 Task: Filter people by profile language English.
Action: Mouse moved to (454, 67)
Screenshot: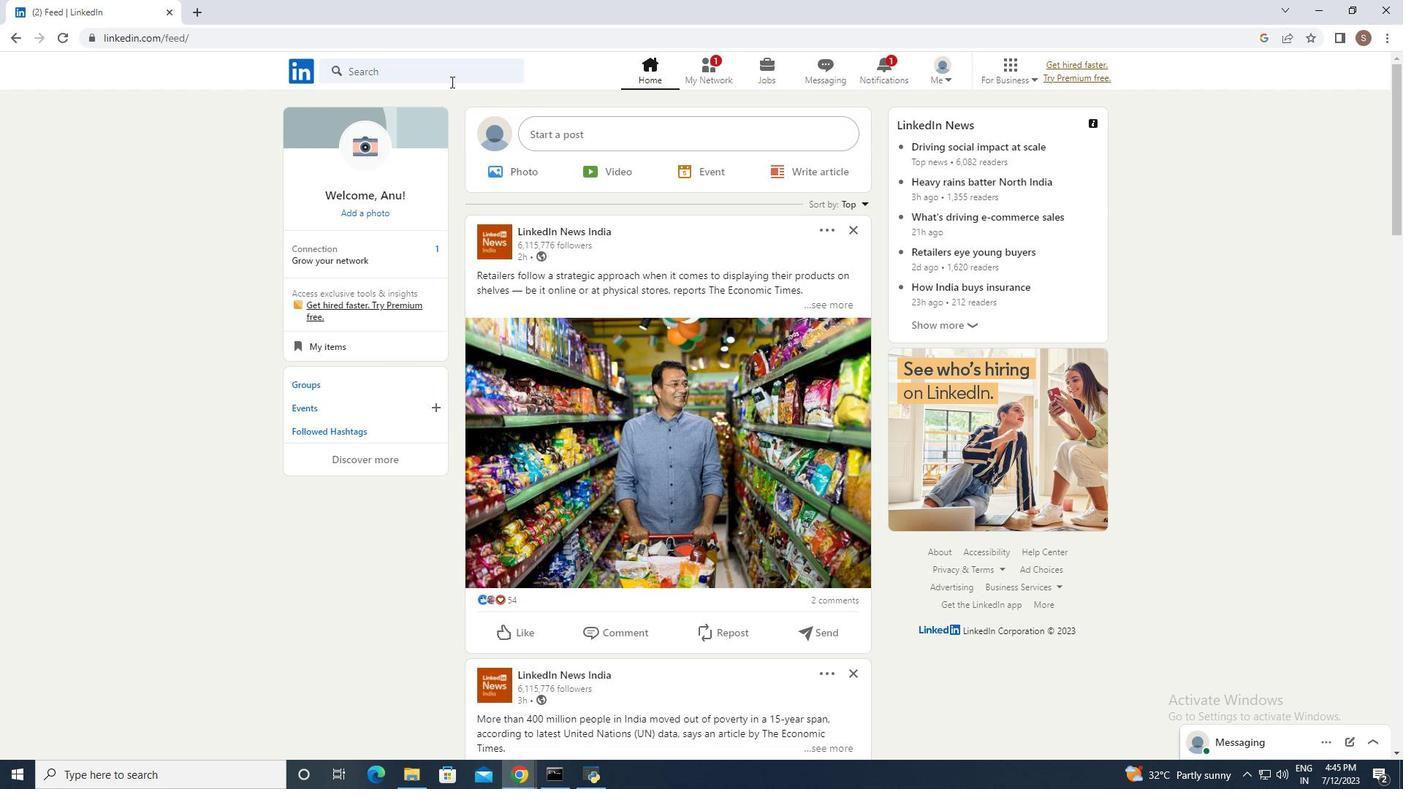 
Action: Mouse pressed left at (454, 67)
Screenshot: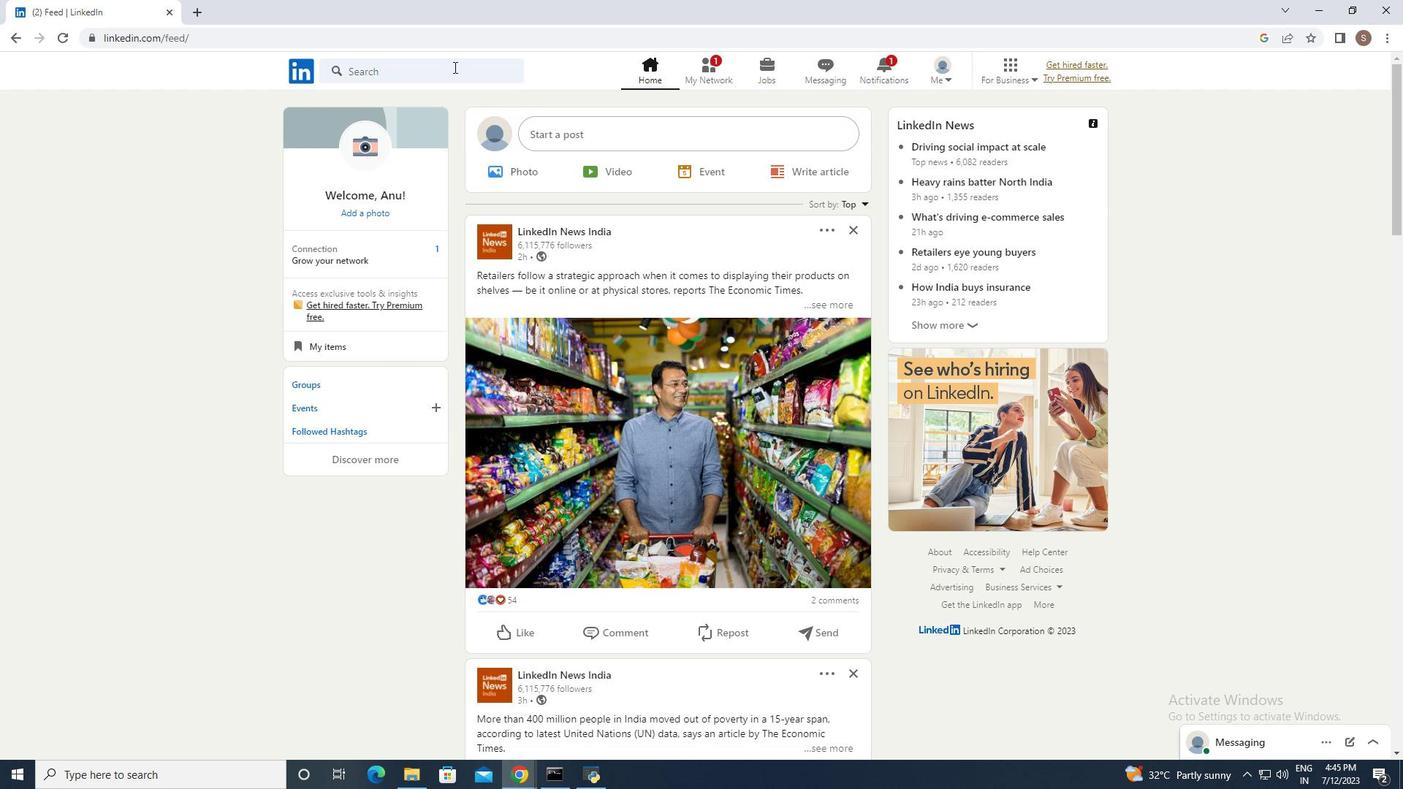 
Action: Mouse moved to (372, 200)
Screenshot: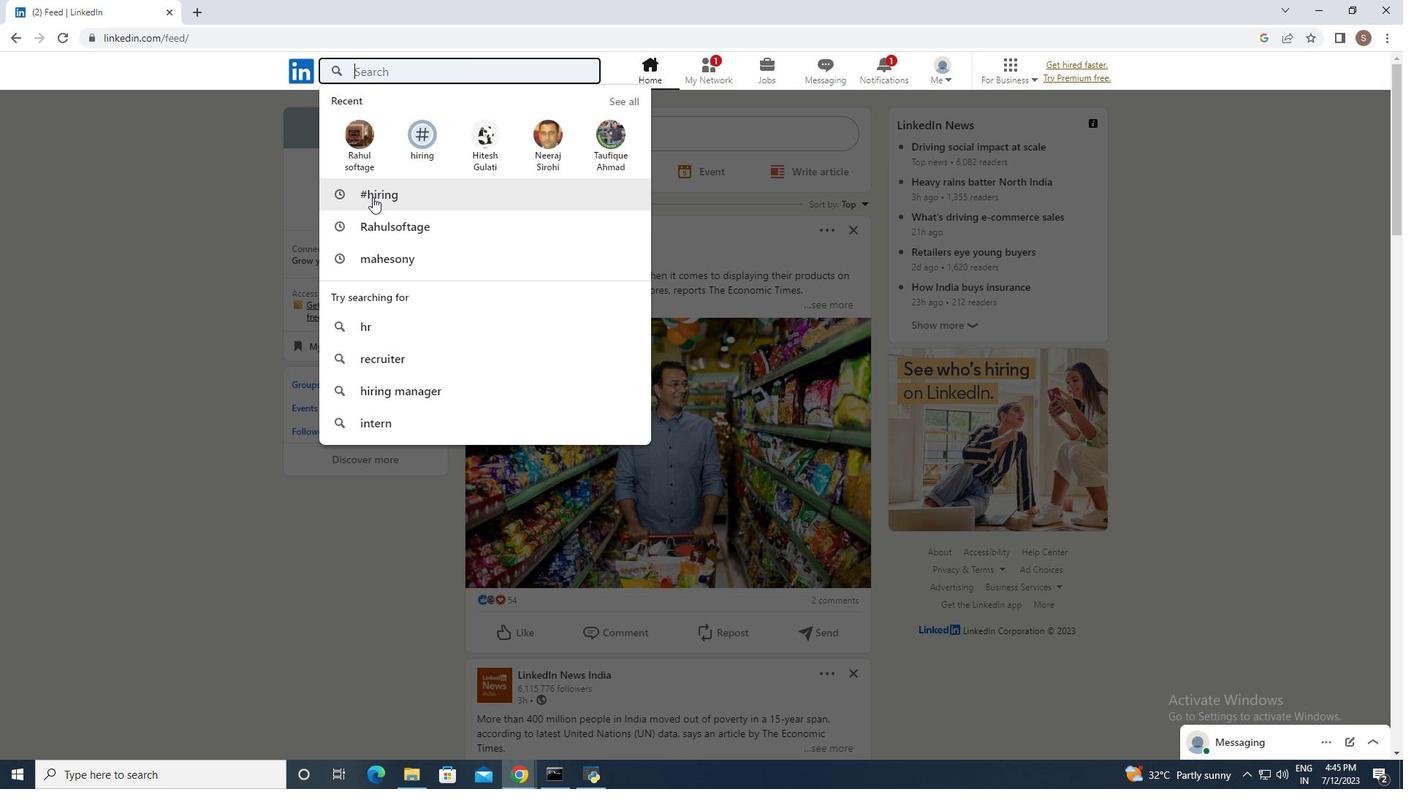 
Action: Mouse pressed left at (372, 200)
Screenshot: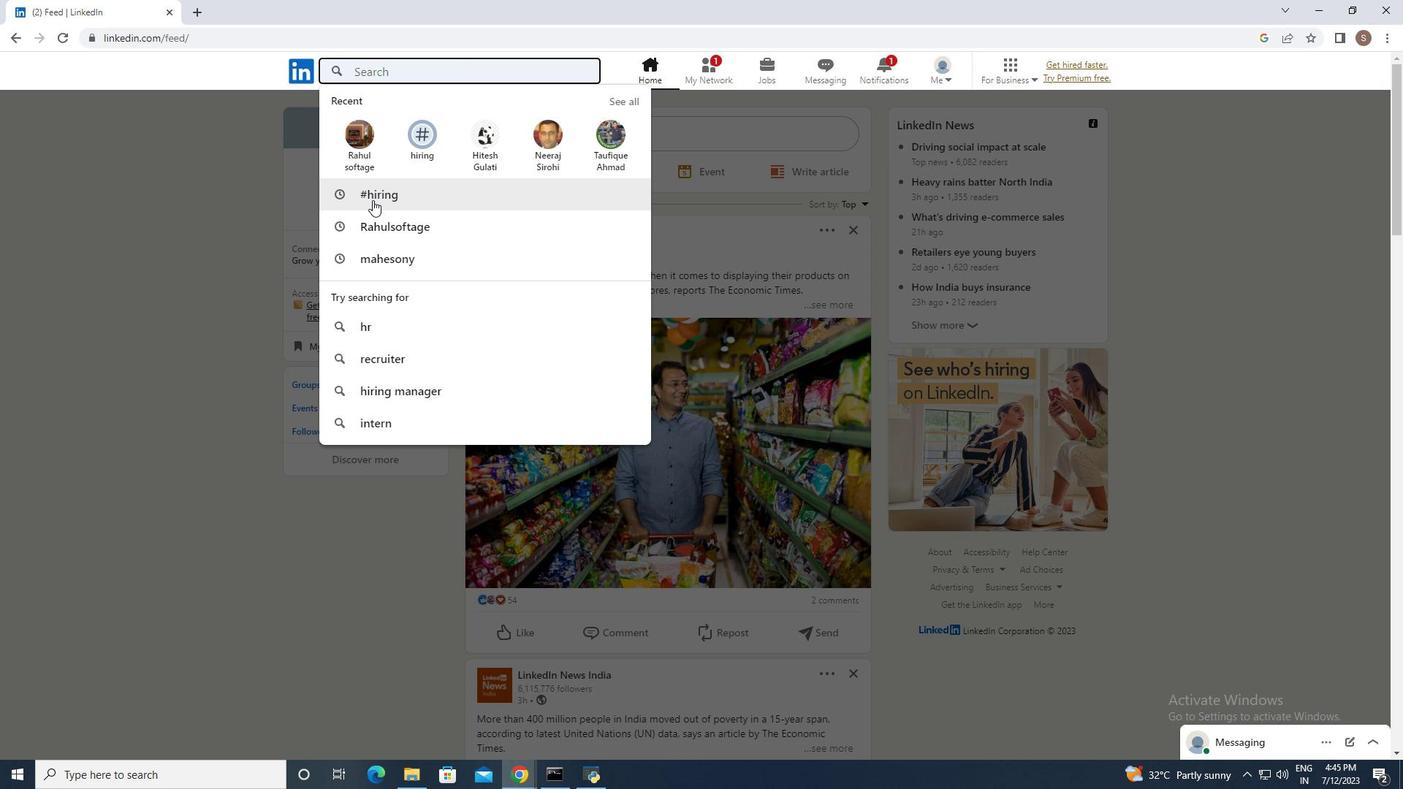 
Action: Mouse moved to (417, 106)
Screenshot: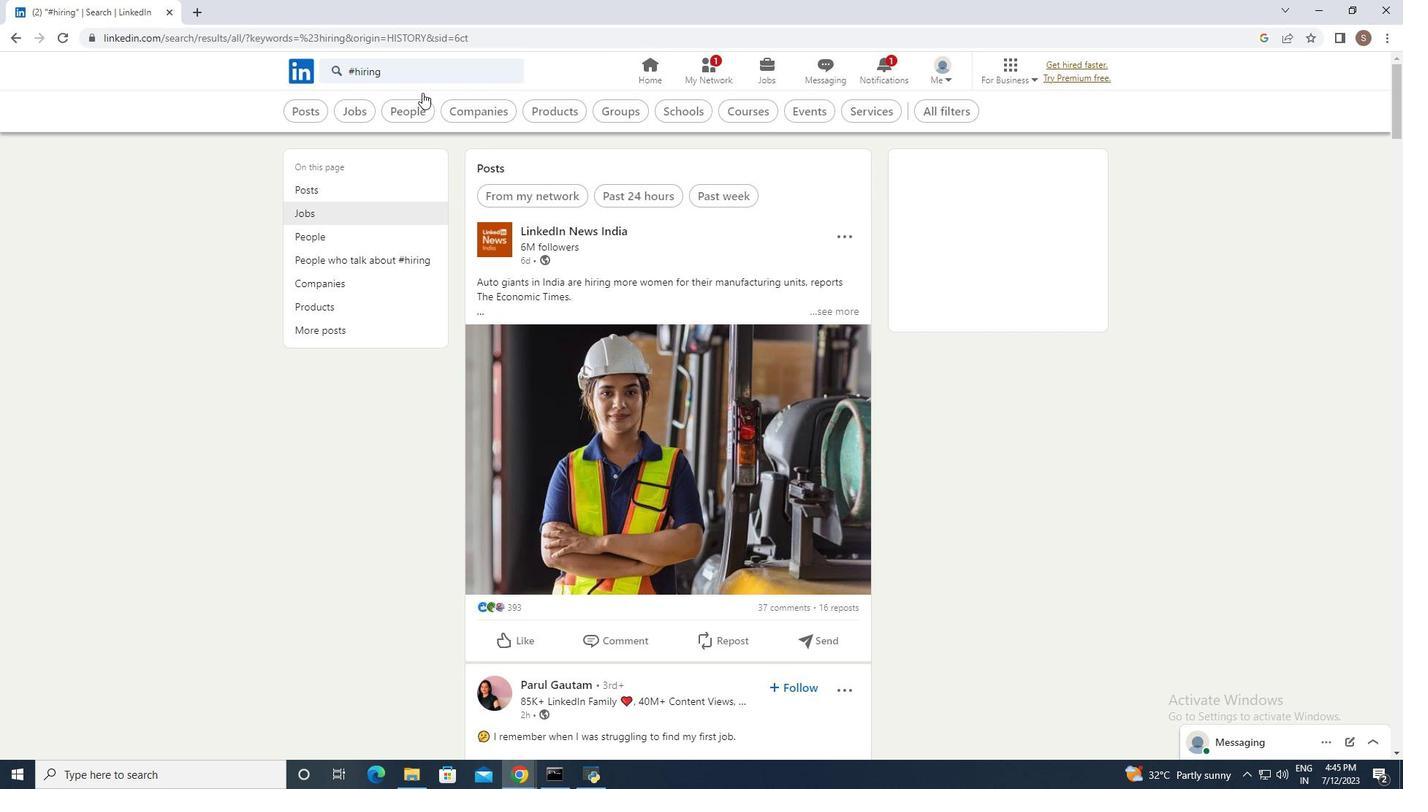 
Action: Mouse pressed left at (417, 106)
Screenshot: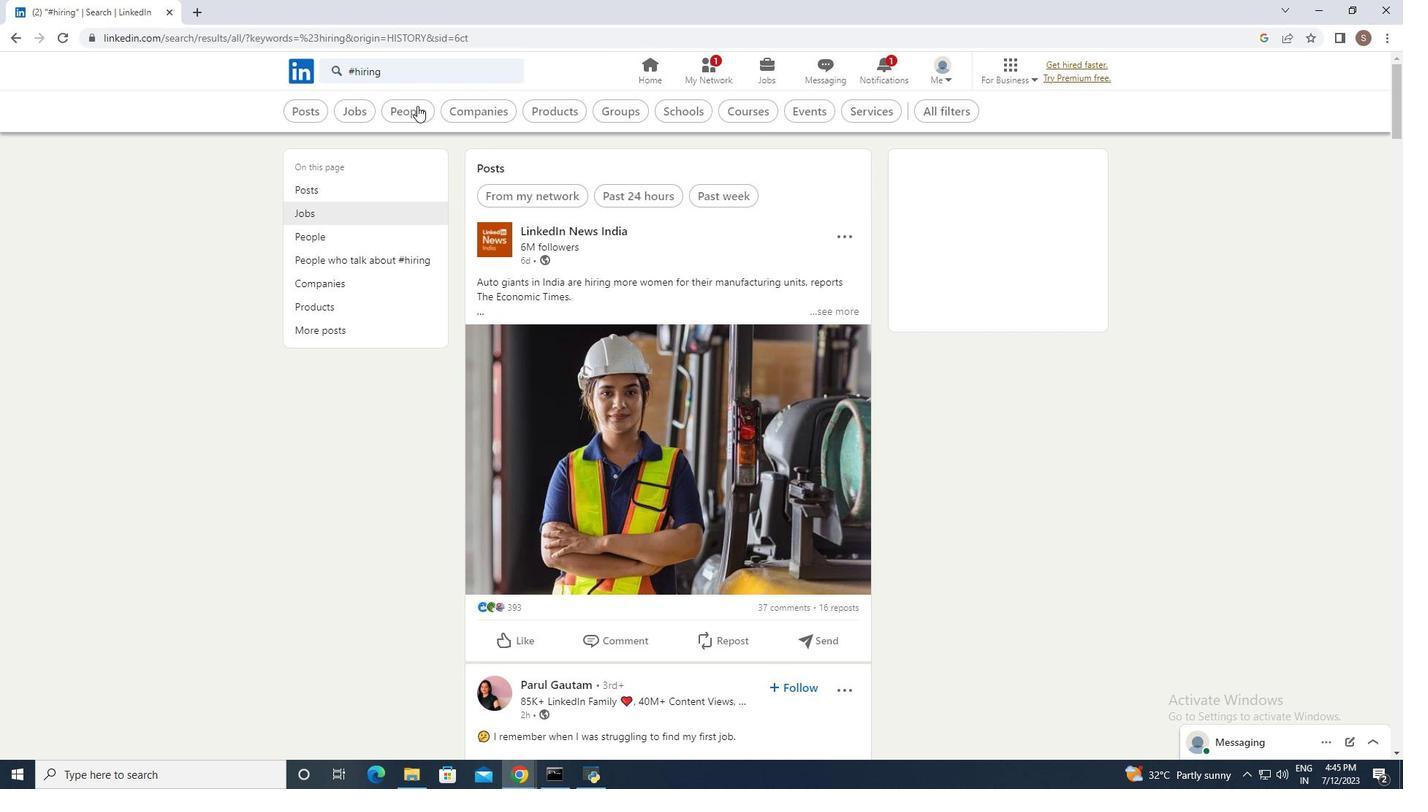 
Action: Mouse moved to (733, 107)
Screenshot: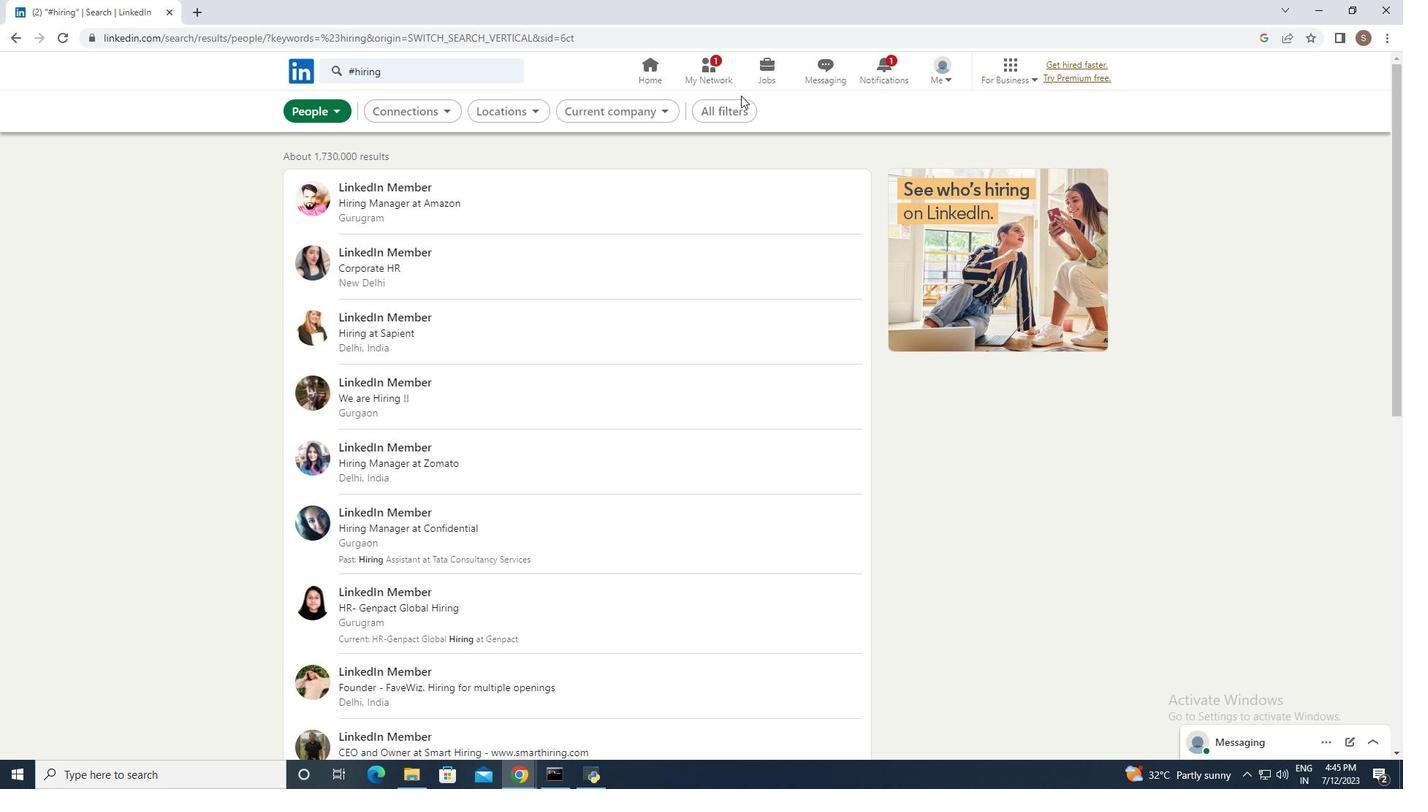 
Action: Mouse pressed left at (733, 107)
Screenshot: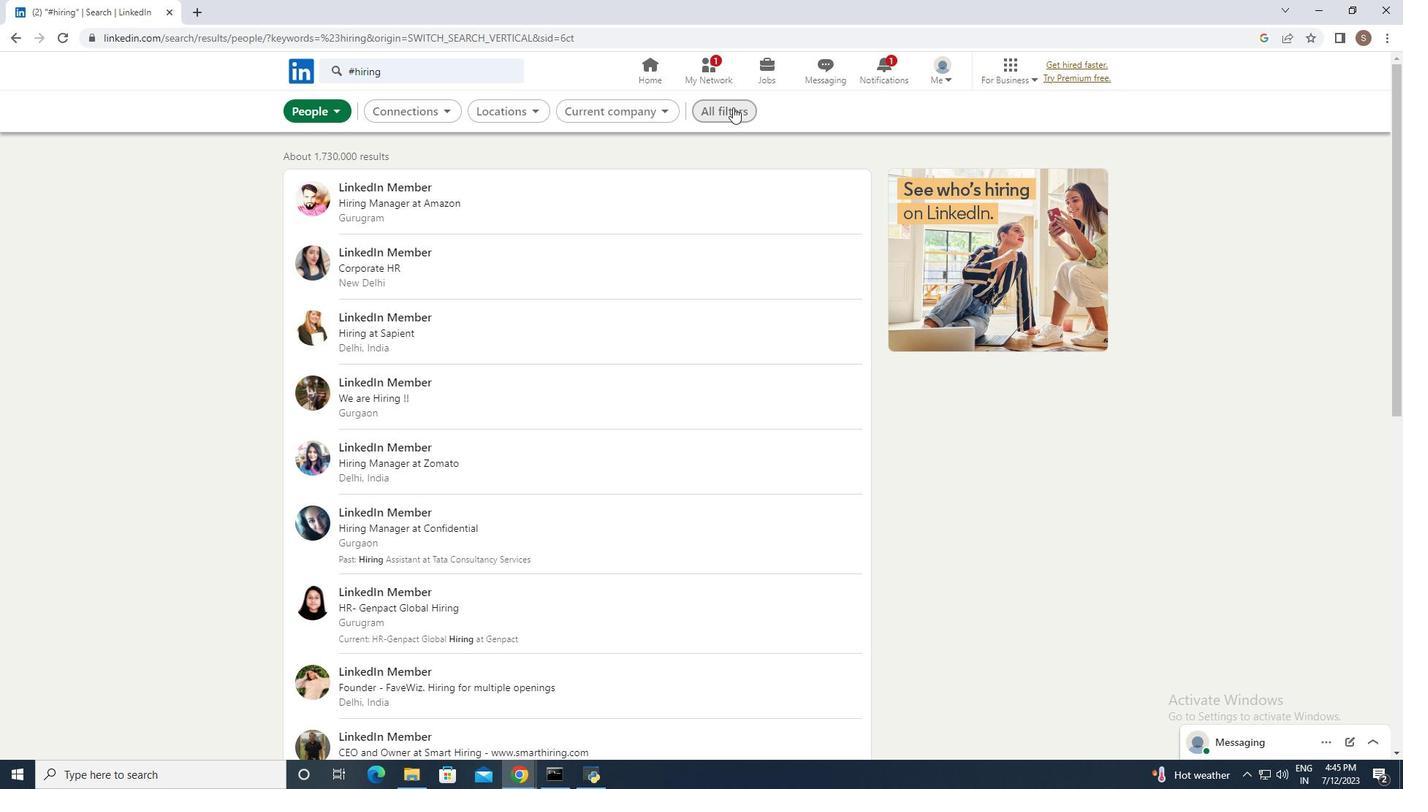 
Action: Mouse moved to (1111, 396)
Screenshot: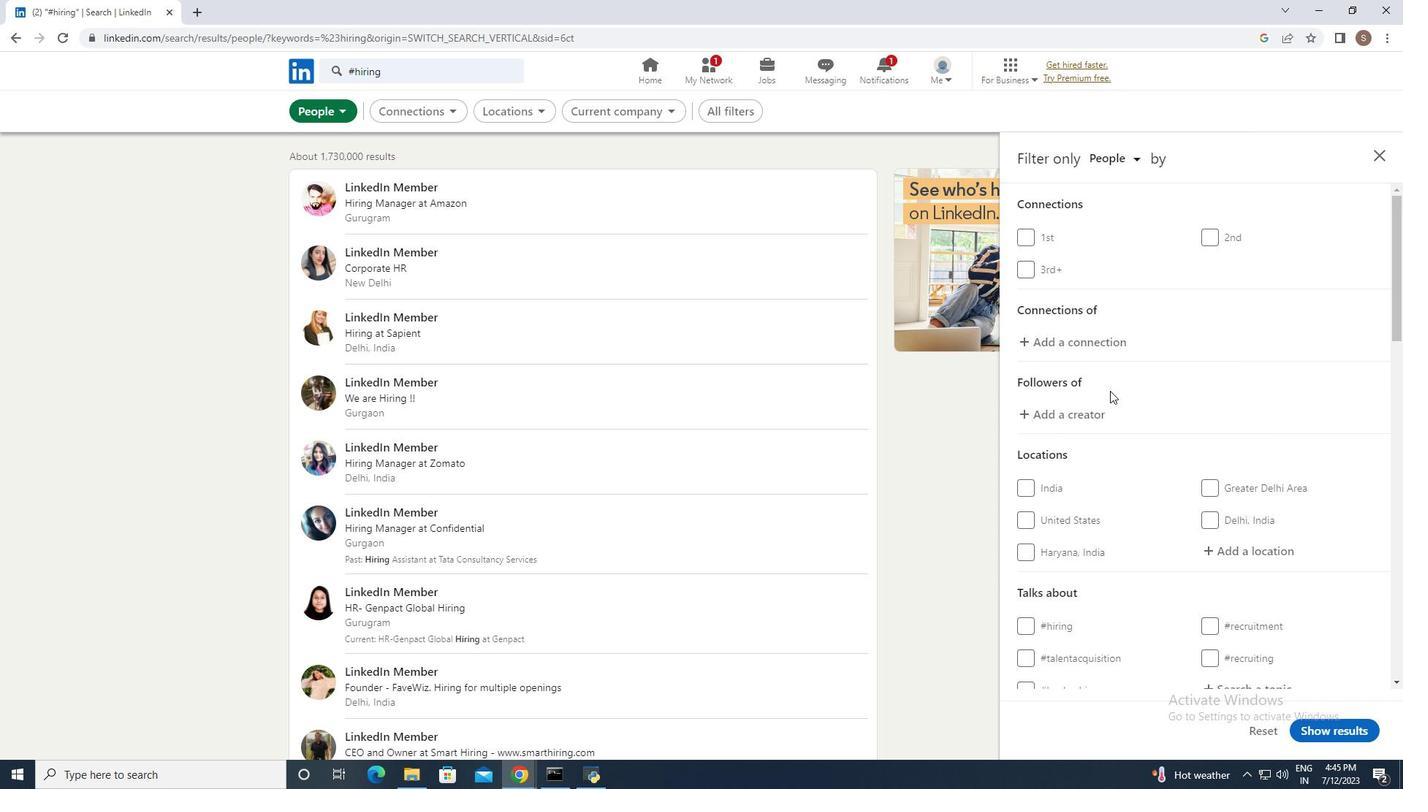 
Action: Mouse scrolled (1111, 395) with delta (0, 0)
Screenshot: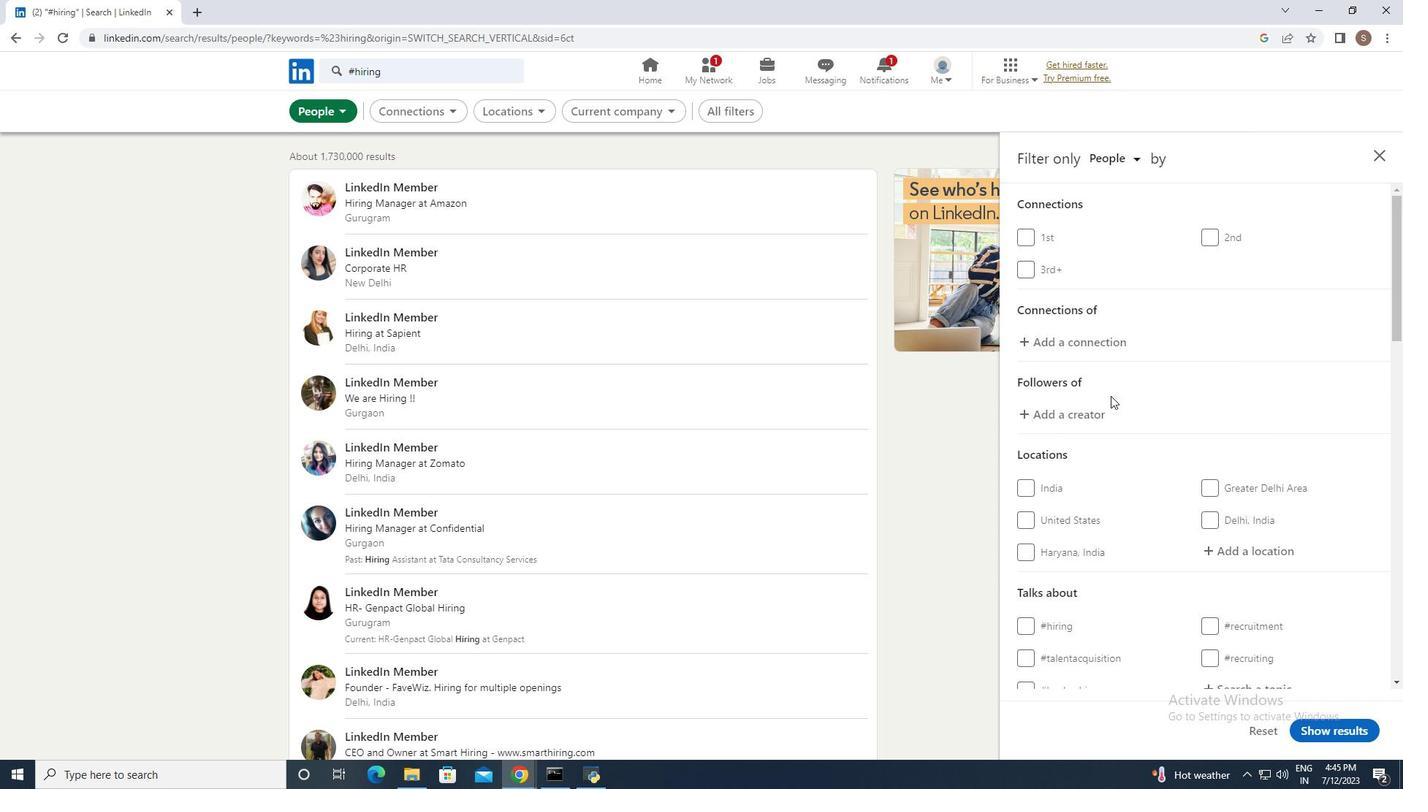 
Action: Mouse scrolled (1111, 395) with delta (0, 0)
Screenshot: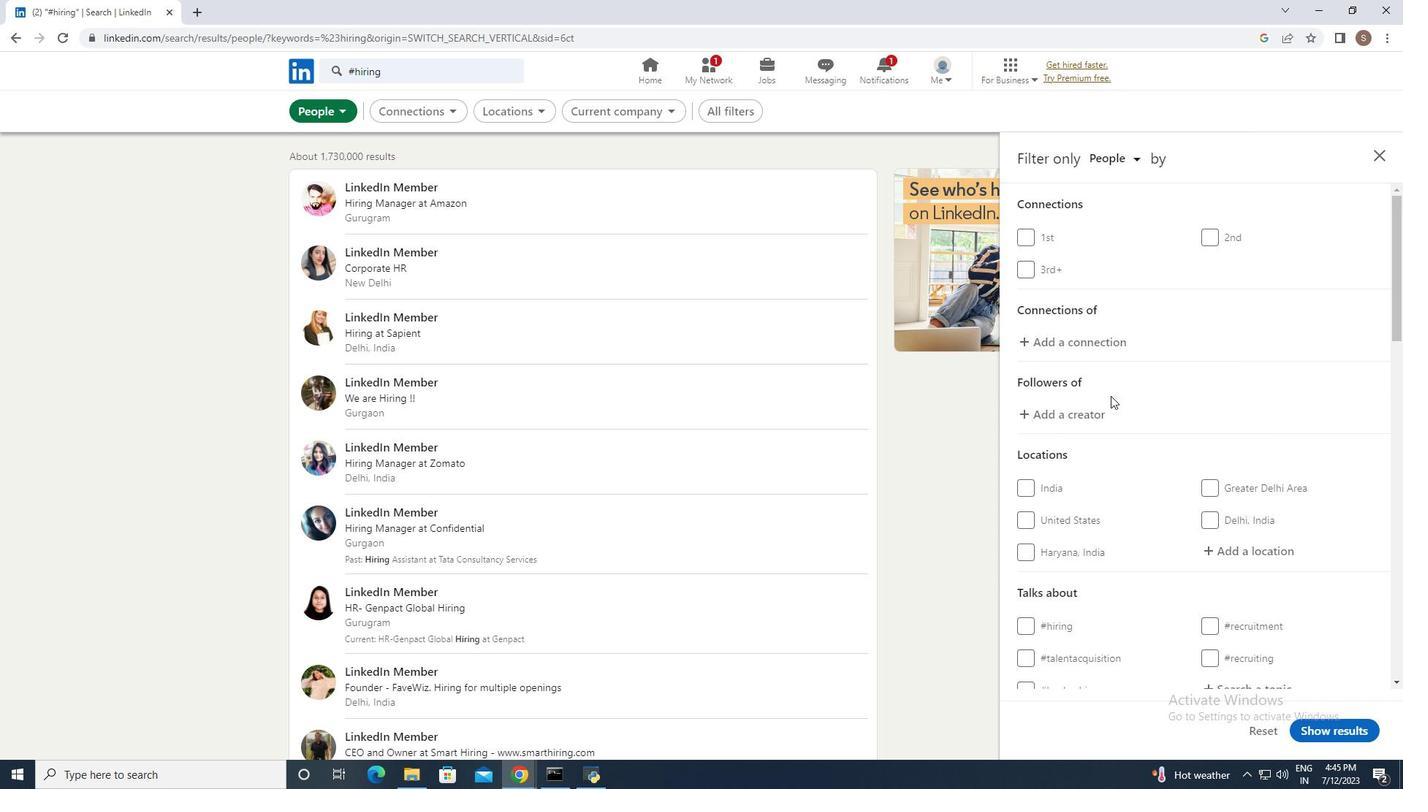 
Action: Mouse scrolled (1111, 395) with delta (0, 0)
Screenshot: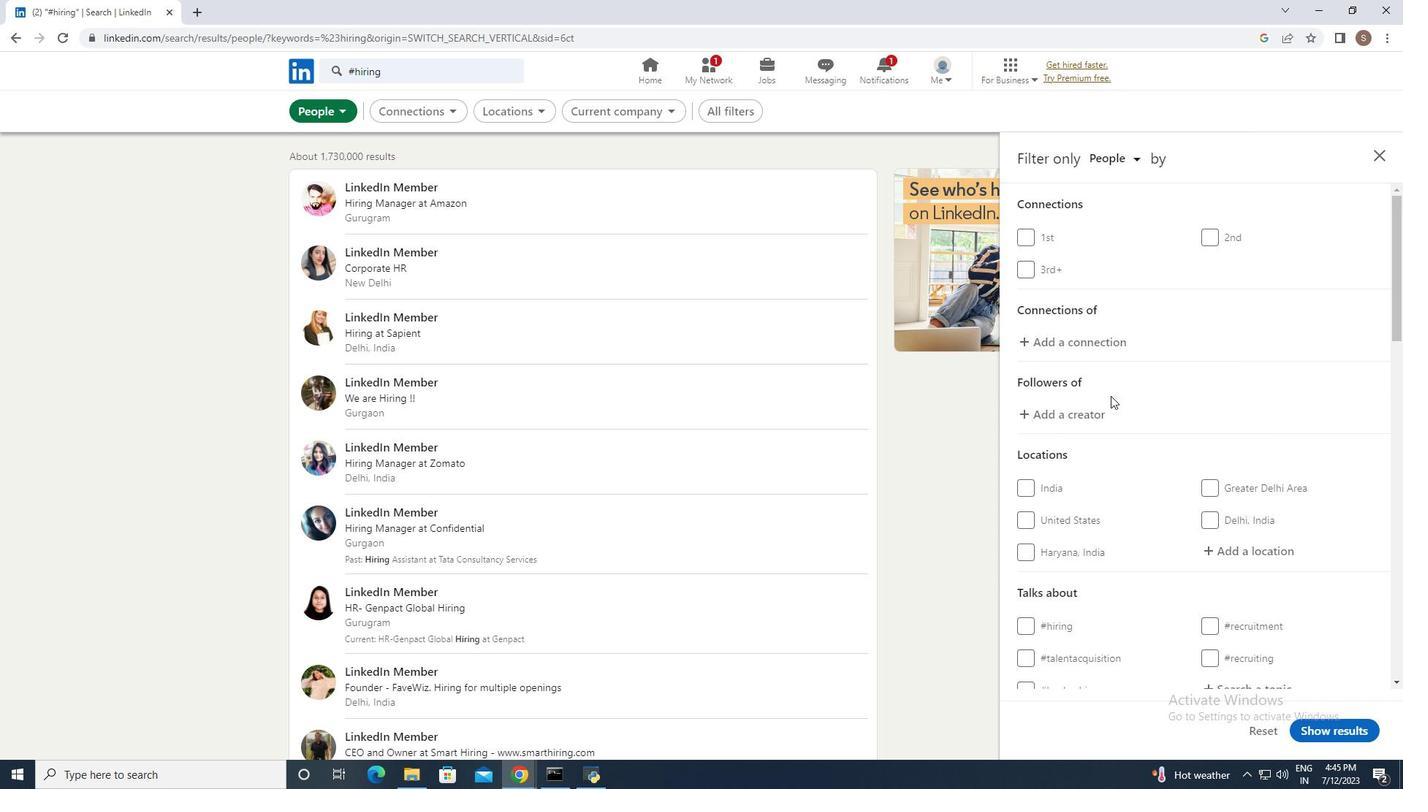 
Action: Mouse scrolled (1111, 395) with delta (0, 0)
Screenshot: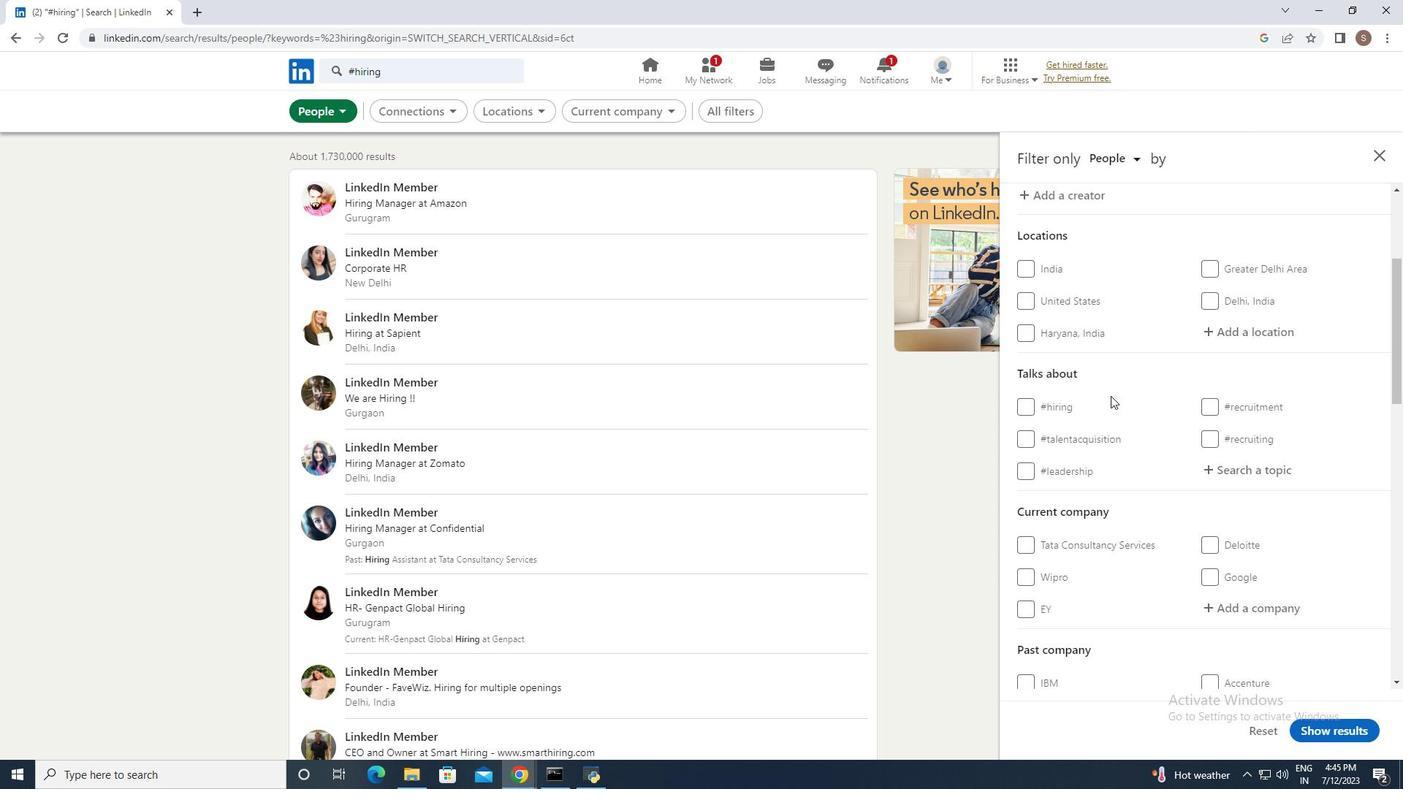 
Action: Mouse scrolled (1111, 395) with delta (0, 0)
Screenshot: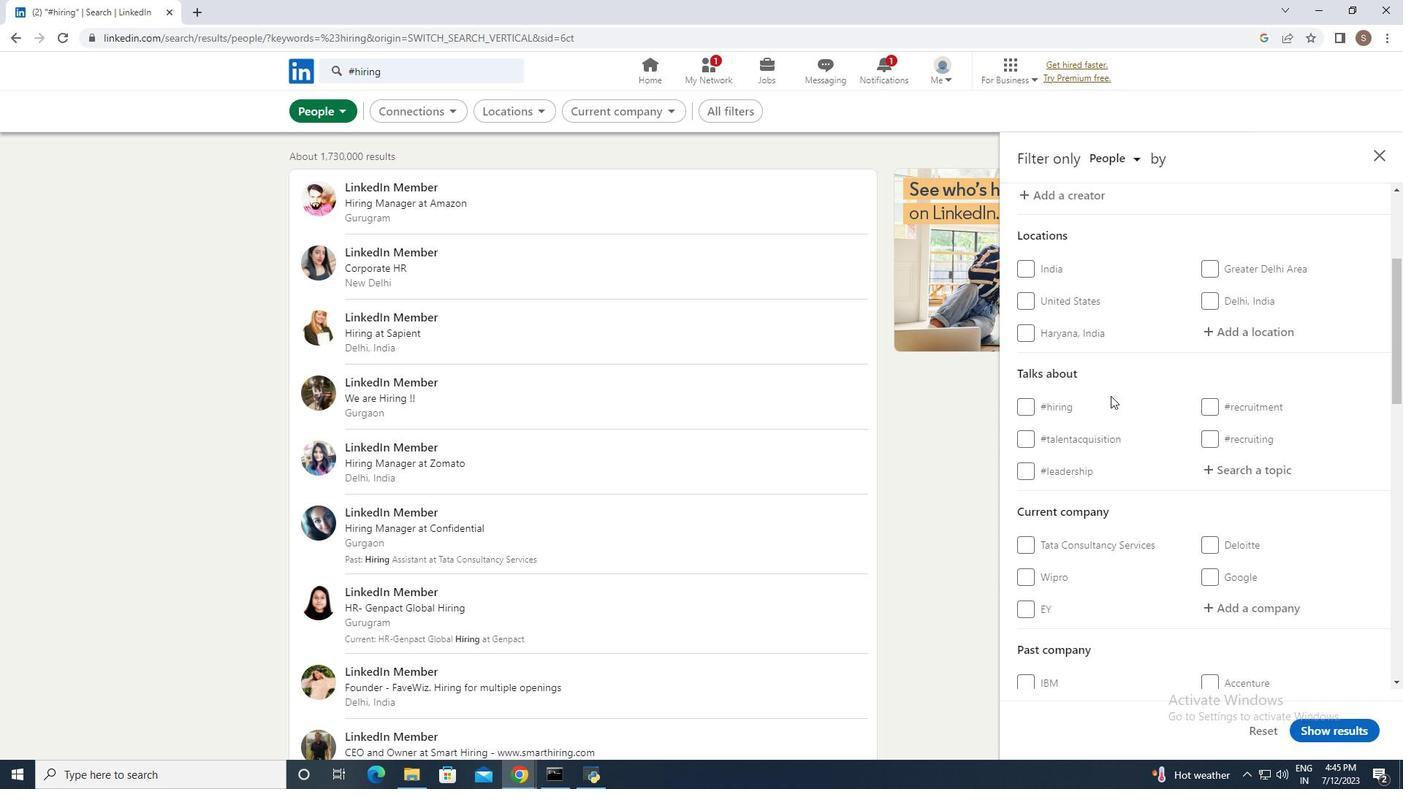 
Action: Mouse scrolled (1111, 395) with delta (0, 0)
Screenshot: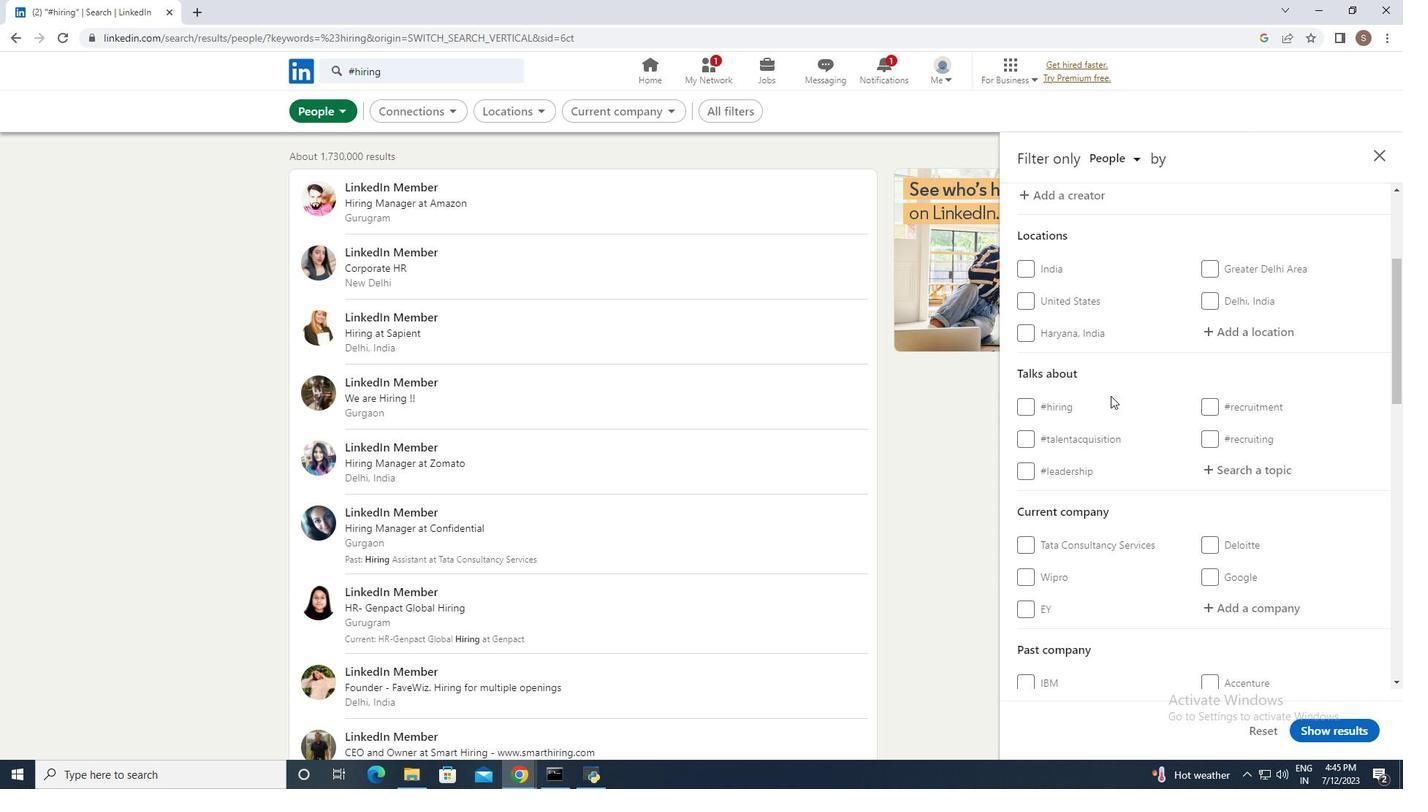 
Action: Mouse scrolled (1111, 395) with delta (0, 0)
Screenshot: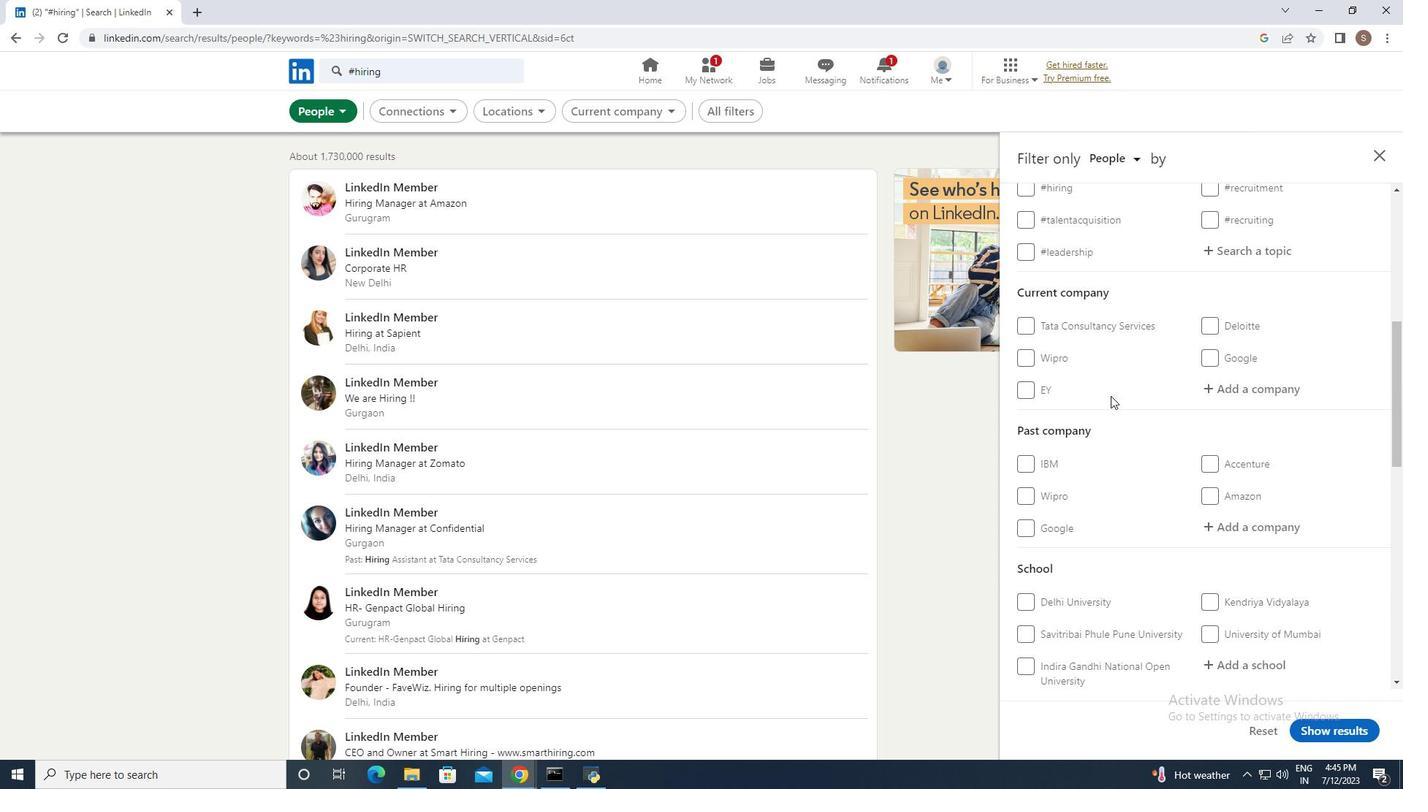 
Action: Mouse scrolled (1111, 395) with delta (0, 0)
Screenshot: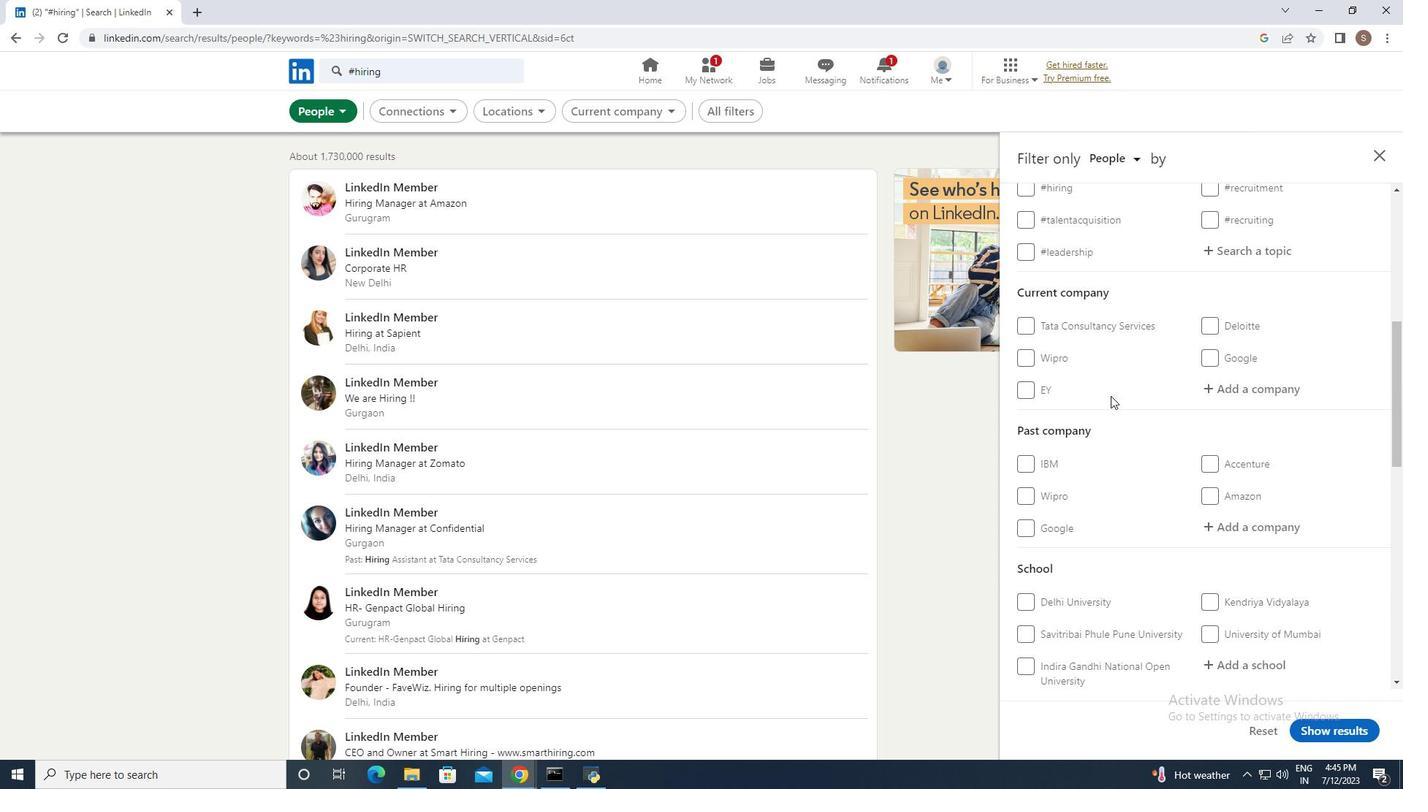 
Action: Mouse scrolled (1111, 395) with delta (0, 0)
Screenshot: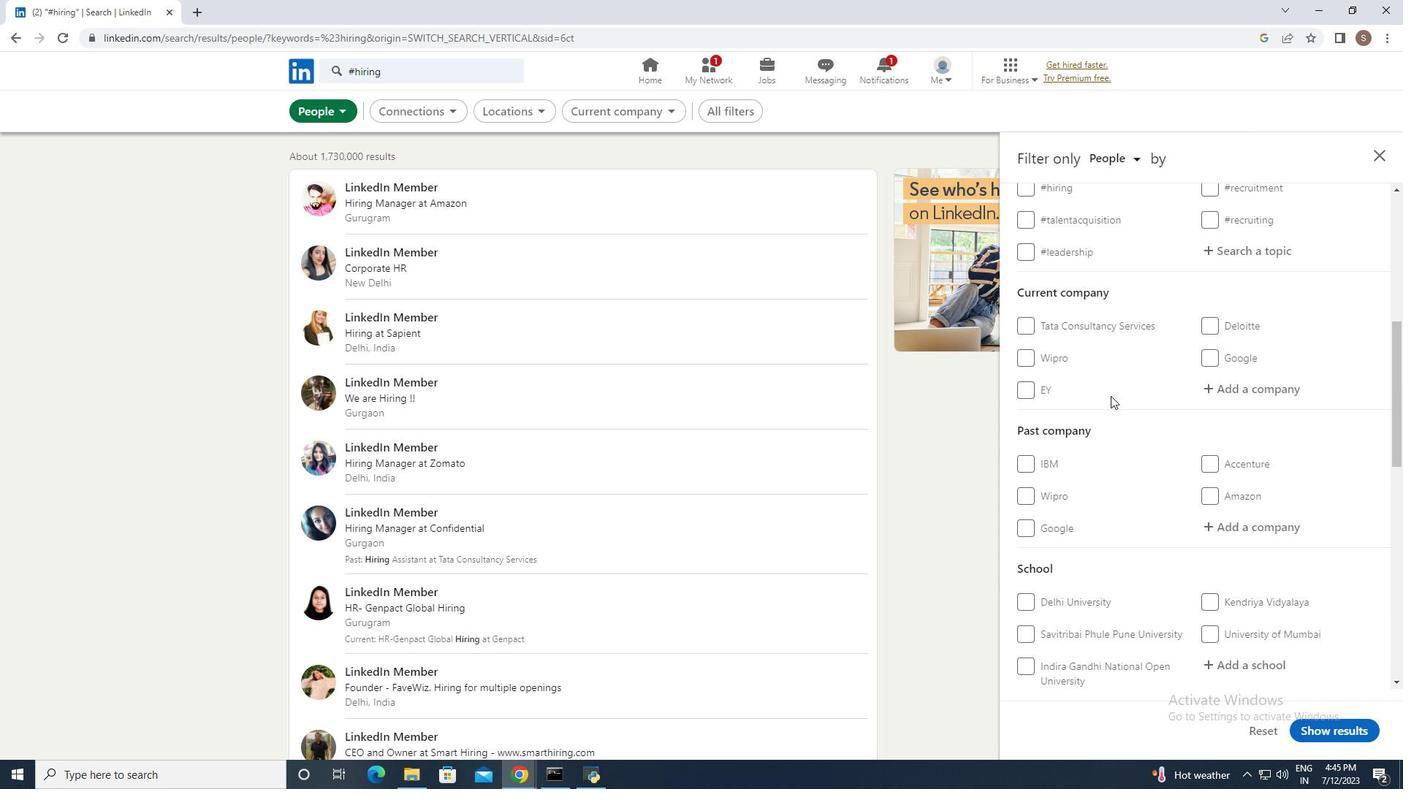 
Action: Mouse scrolled (1111, 395) with delta (0, 0)
Screenshot: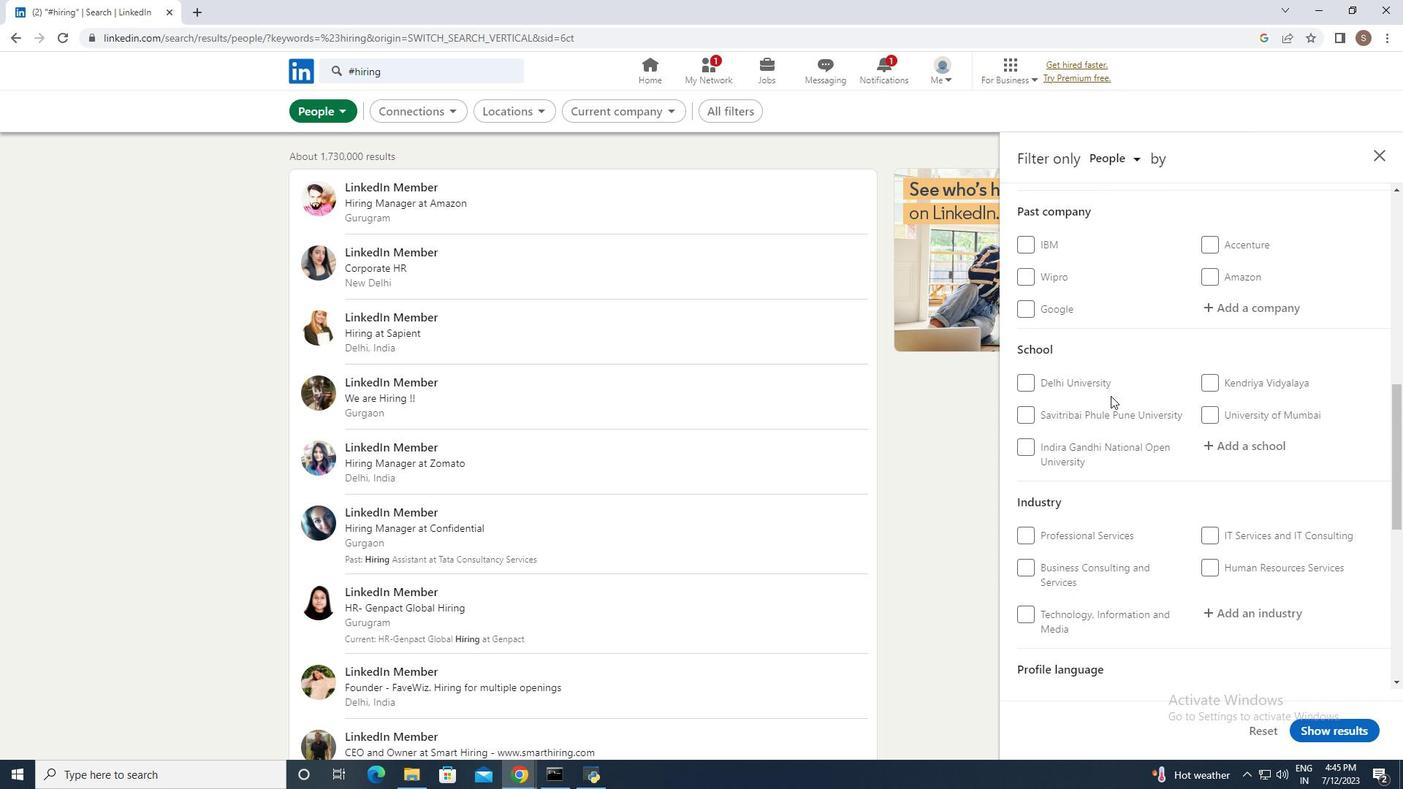 
Action: Mouse scrolled (1111, 395) with delta (0, 0)
Screenshot: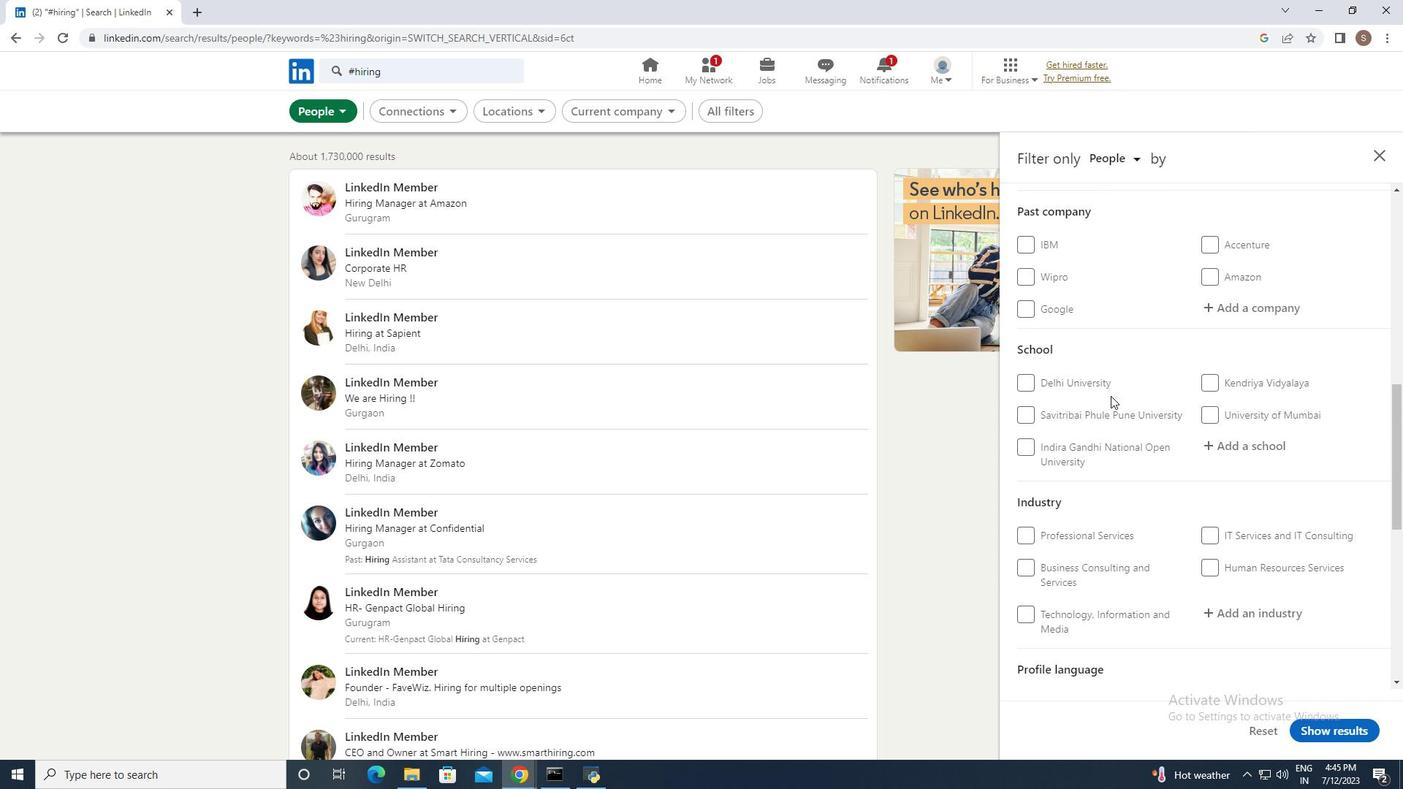
Action: Mouse scrolled (1111, 395) with delta (0, 0)
Screenshot: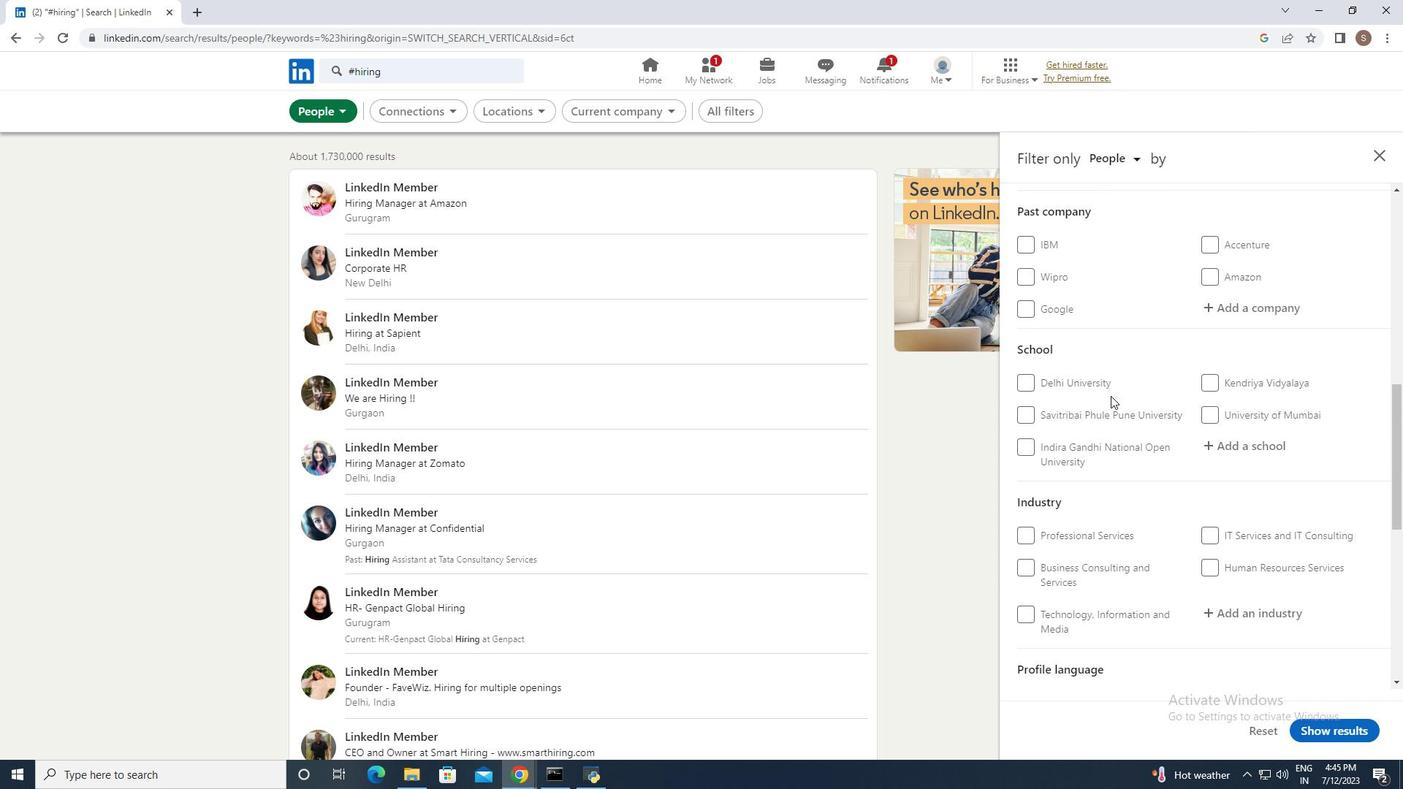 
Action: Mouse scrolled (1111, 395) with delta (0, 0)
Screenshot: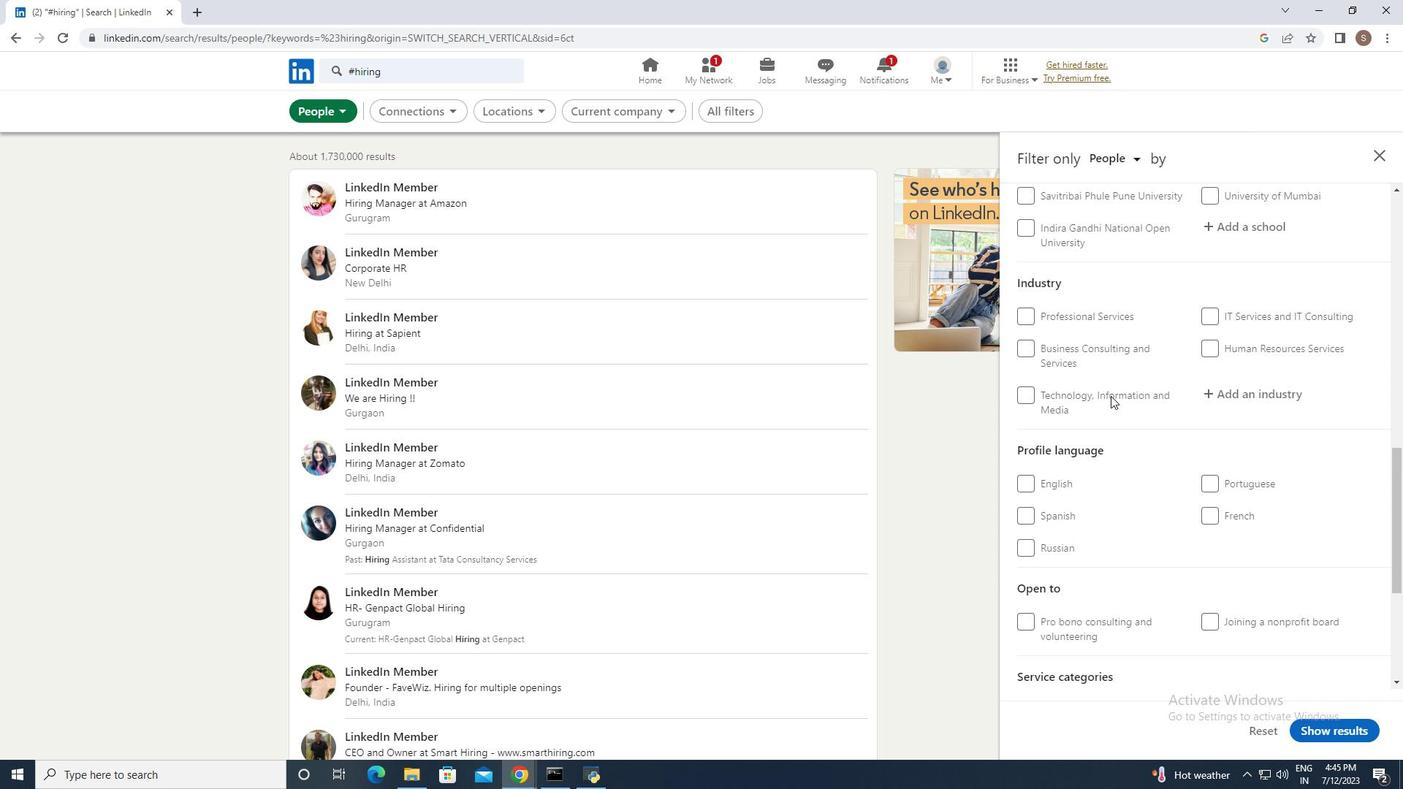 
Action: Mouse moved to (1024, 407)
Screenshot: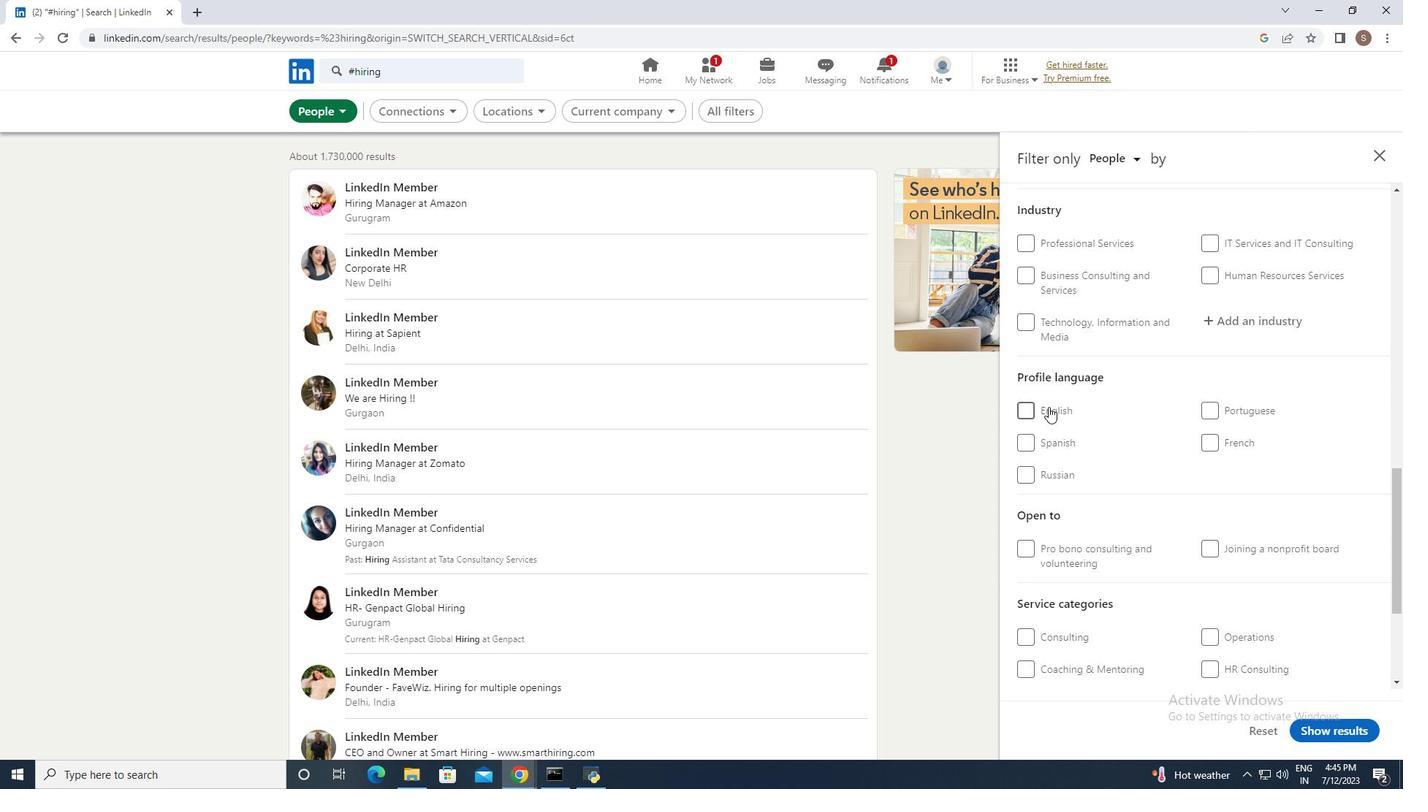 
Action: Mouse pressed left at (1024, 407)
Screenshot: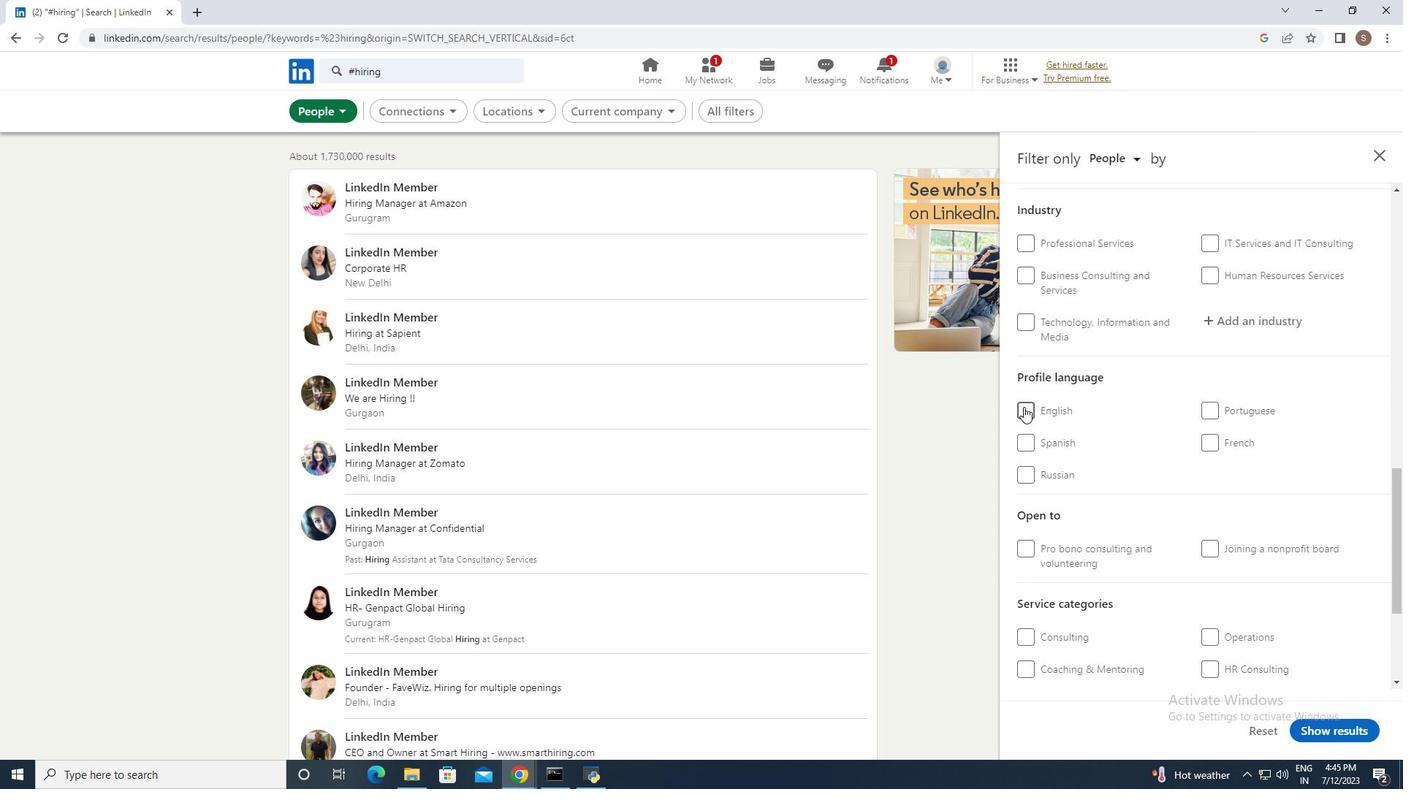 
Action: Mouse moved to (1338, 727)
Screenshot: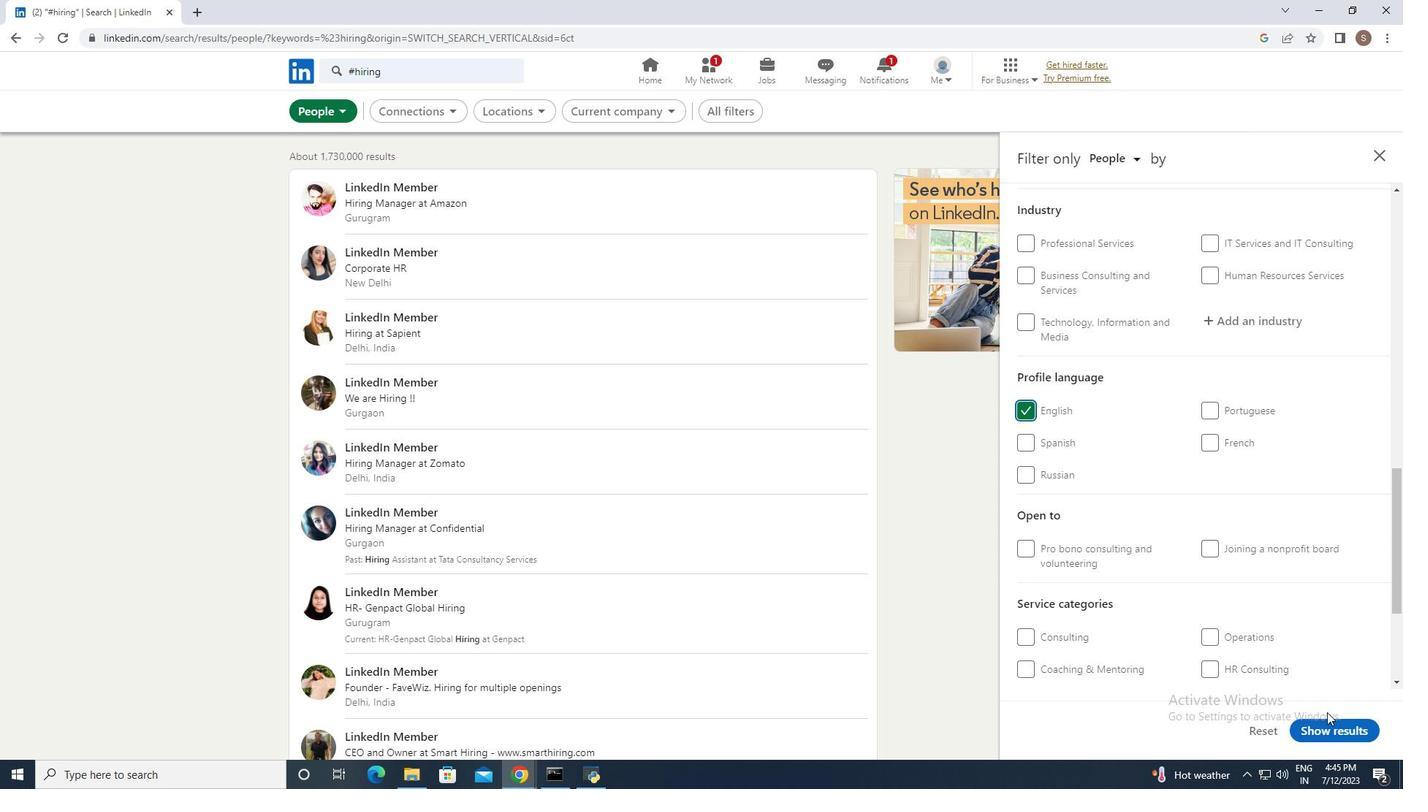 
Action: Mouse pressed left at (1338, 727)
Screenshot: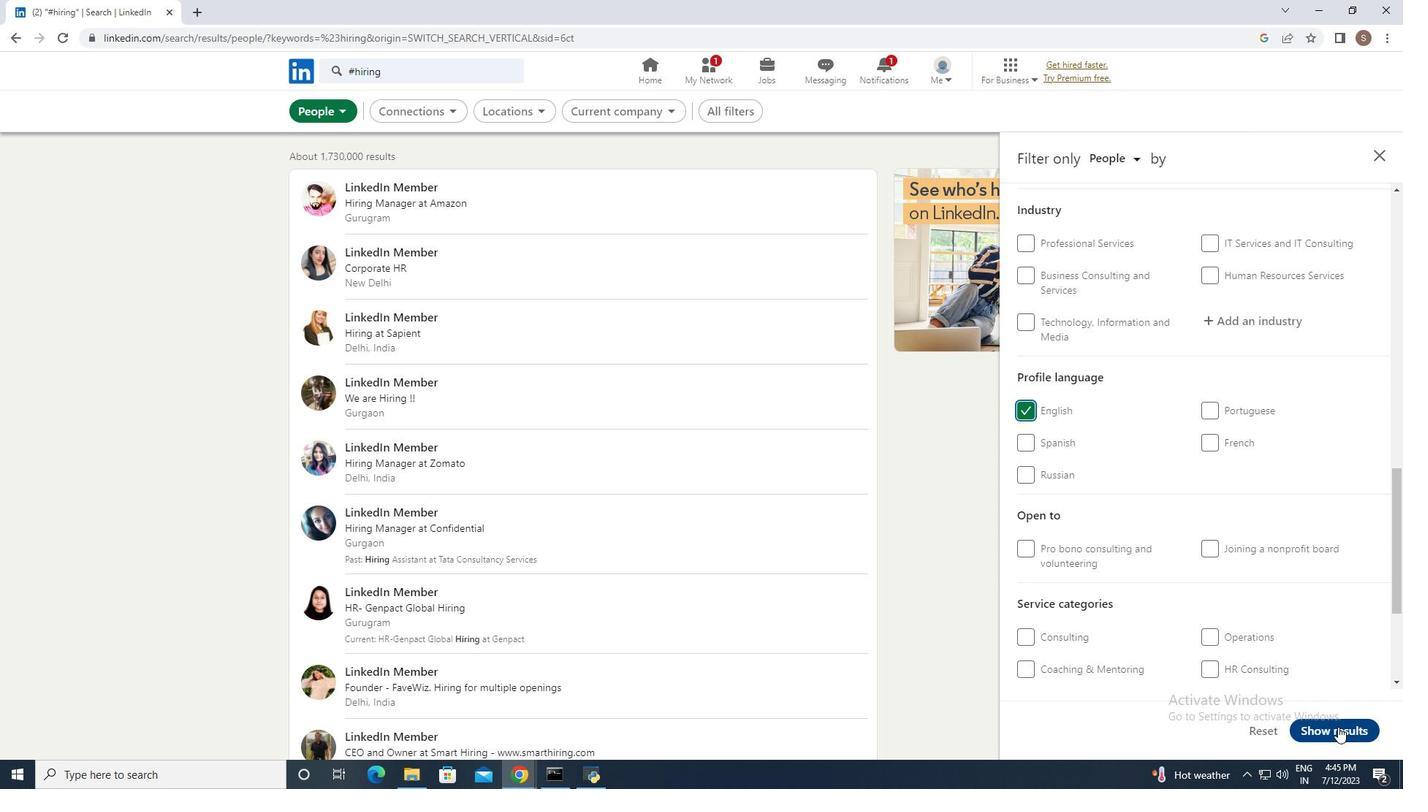 
